 Task: Create a due date automation trigger when advanced on, the moment a card is due add dates with an overdue due date.
Action: Mouse moved to (918, 270)
Screenshot: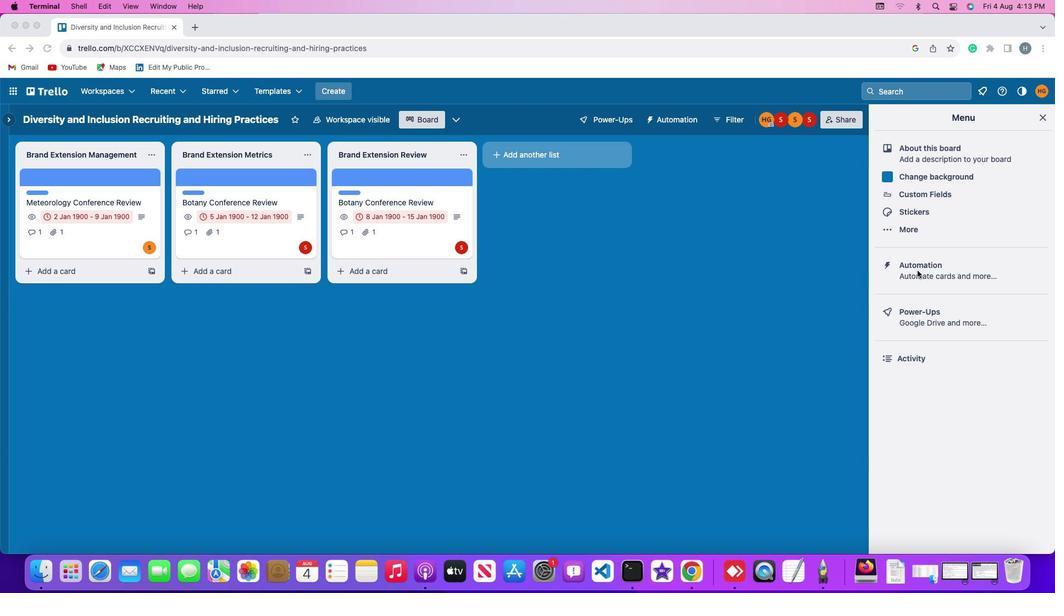 
Action: Mouse pressed left at (918, 270)
Screenshot: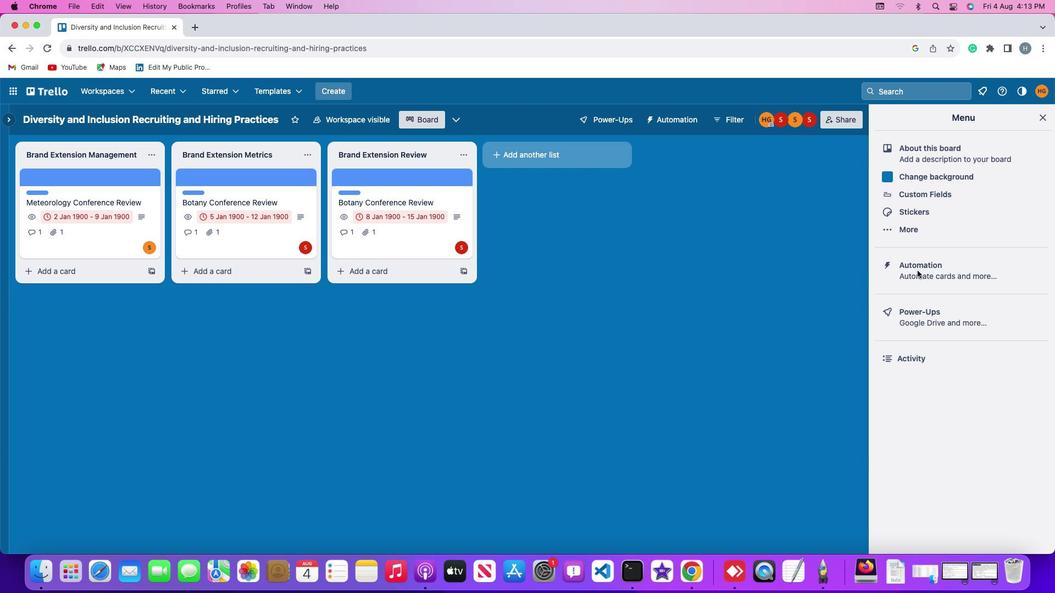 
Action: Mouse pressed left at (918, 270)
Screenshot: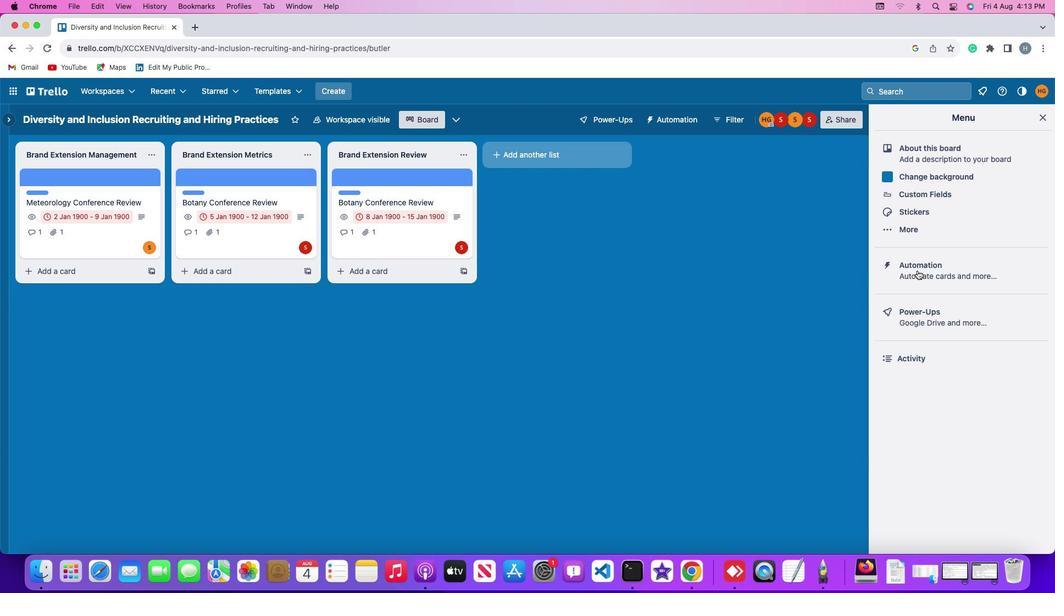 
Action: Mouse moved to (69, 260)
Screenshot: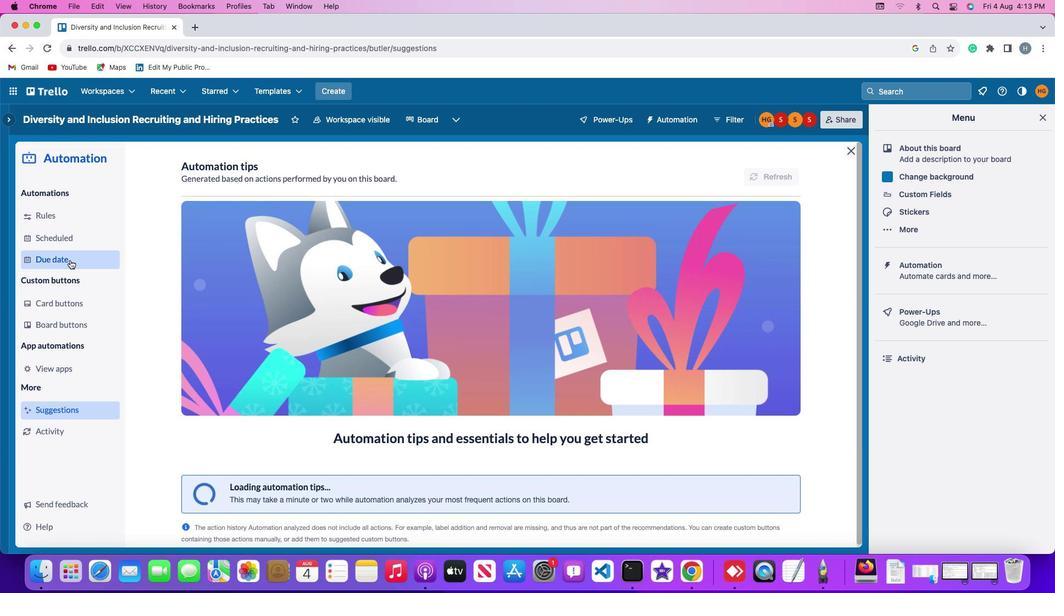 
Action: Mouse pressed left at (69, 260)
Screenshot: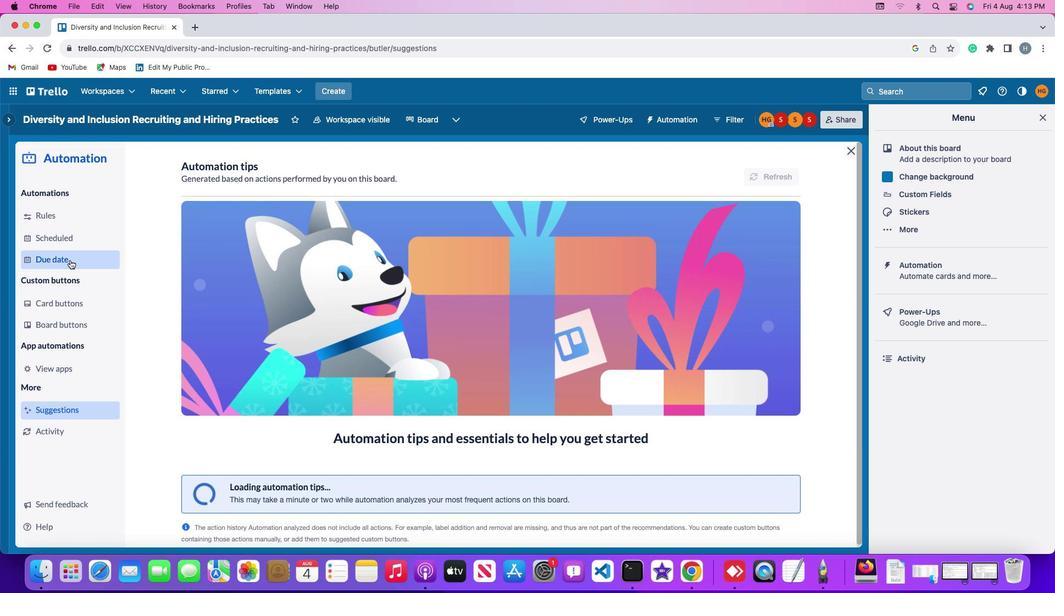 
Action: Mouse moved to (736, 166)
Screenshot: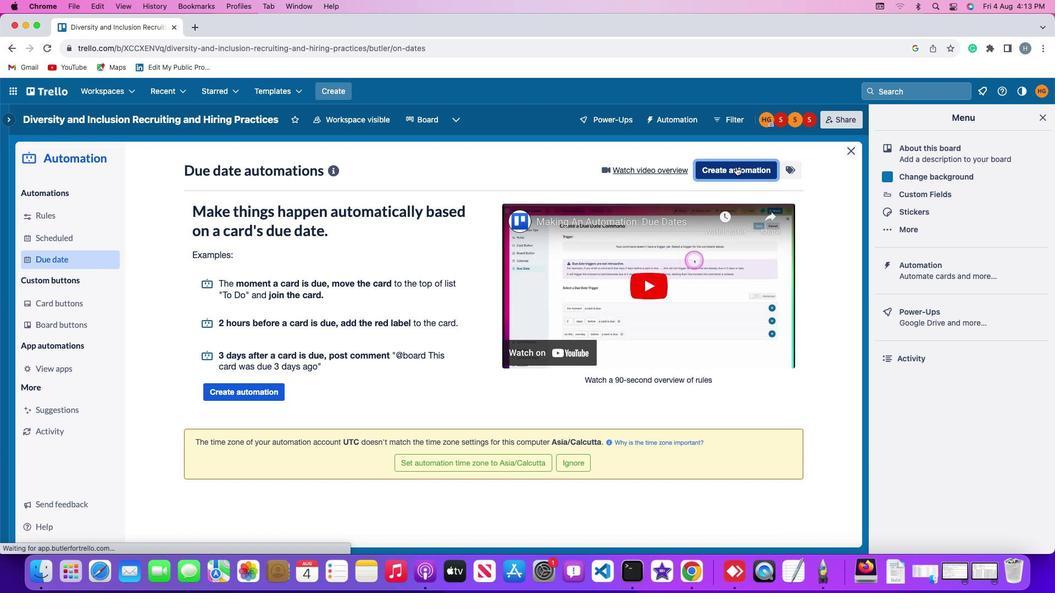 
Action: Mouse pressed left at (736, 166)
Screenshot: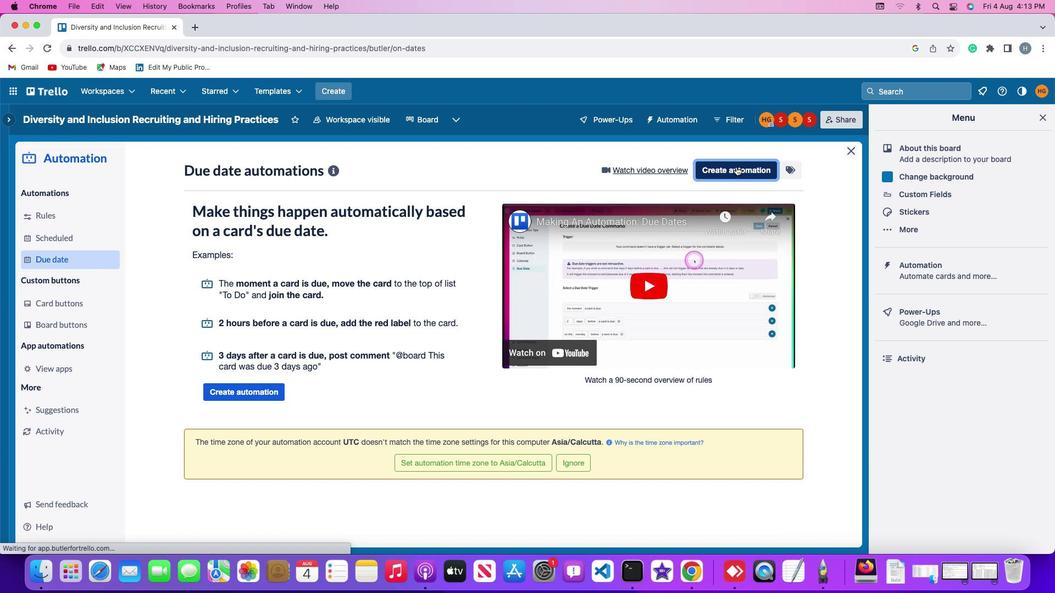 
Action: Mouse moved to (459, 273)
Screenshot: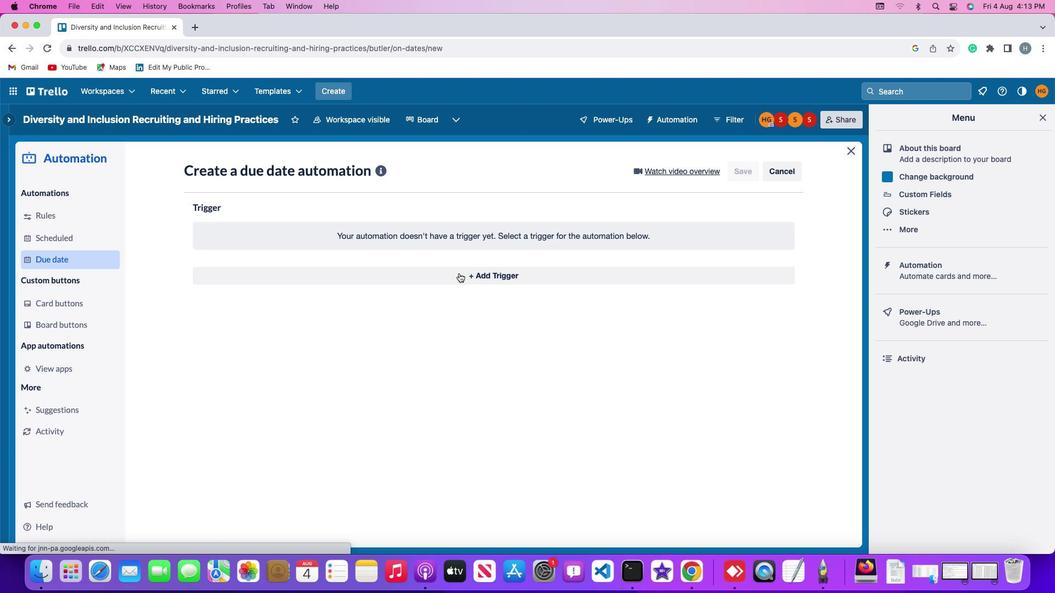 
Action: Mouse pressed left at (459, 273)
Screenshot: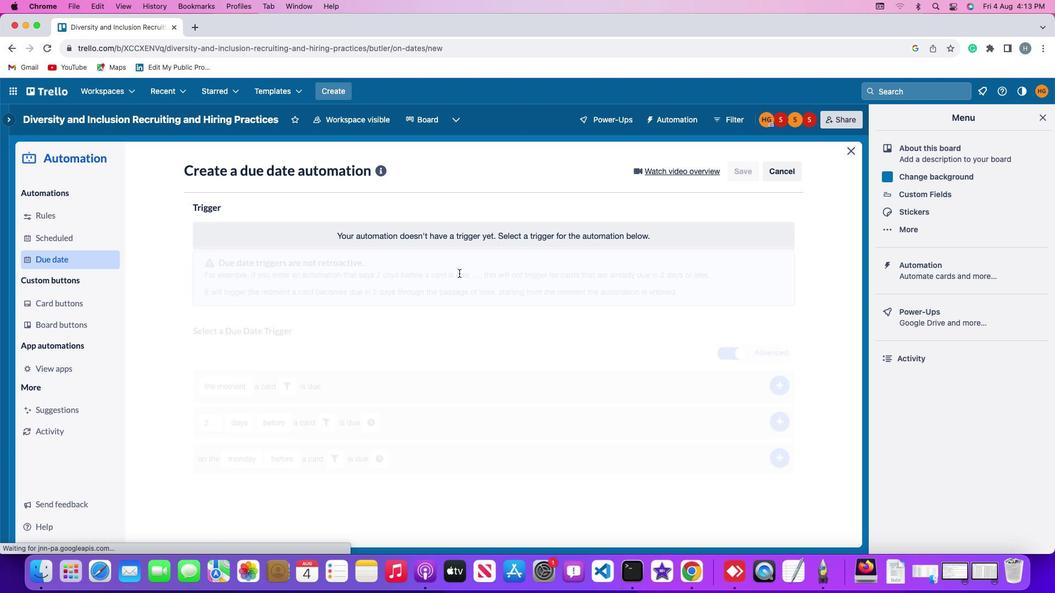 
Action: Mouse moved to (230, 402)
Screenshot: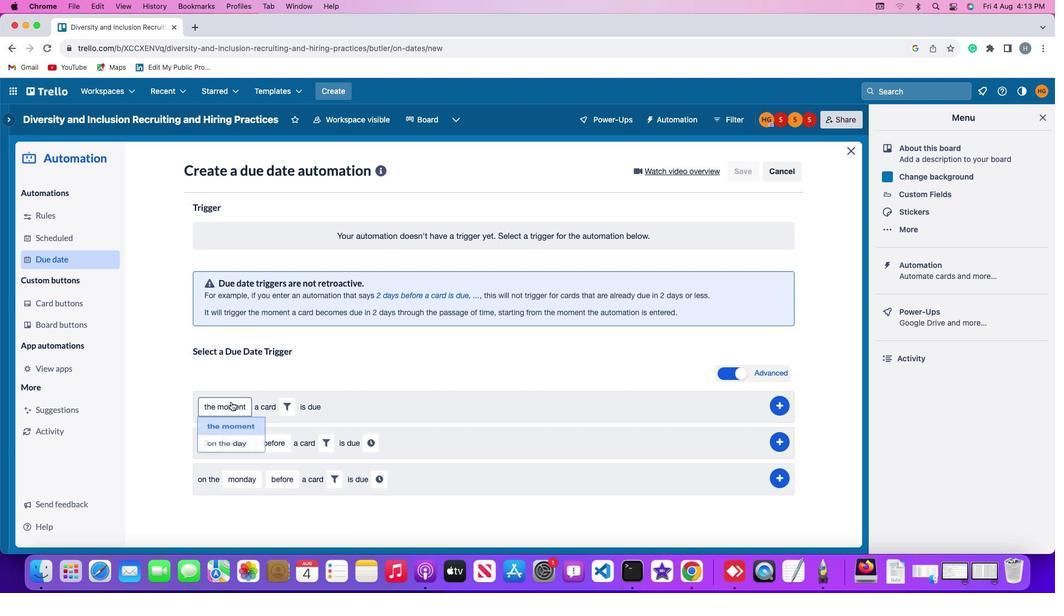
Action: Mouse pressed left at (230, 402)
Screenshot: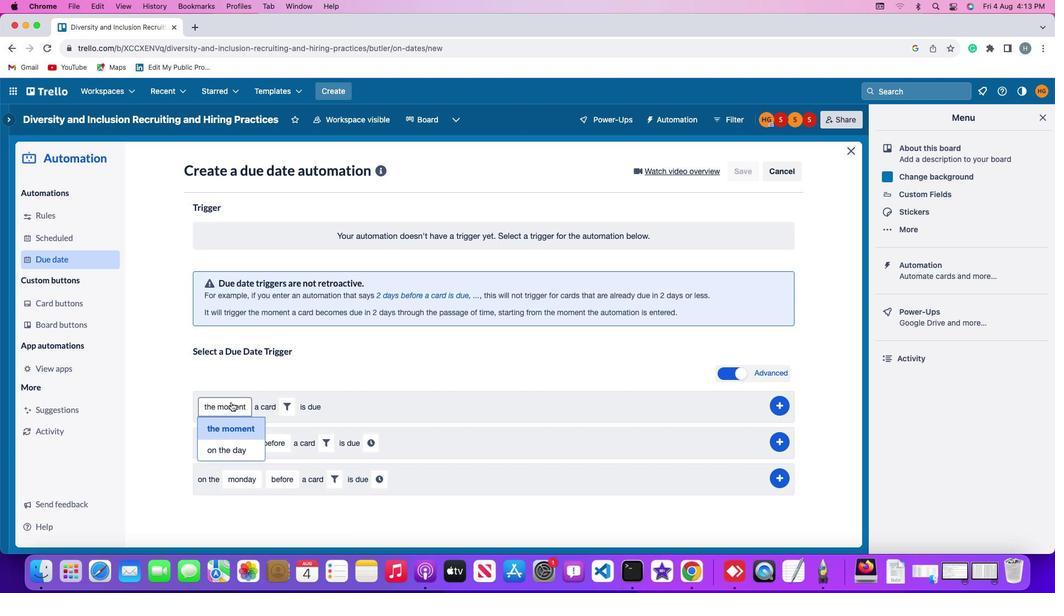 
Action: Mouse moved to (234, 424)
Screenshot: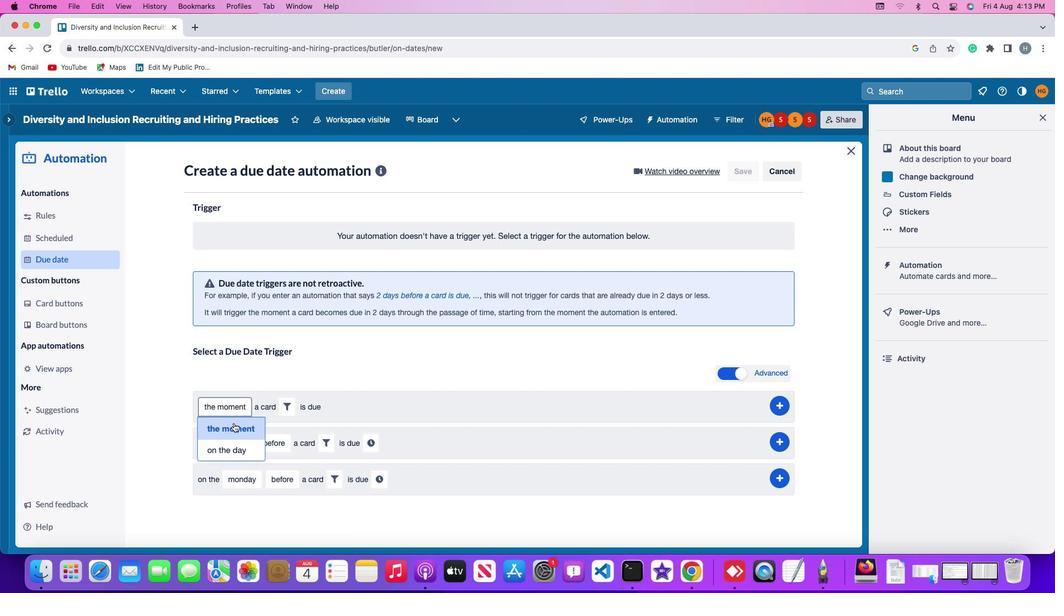 
Action: Mouse pressed left at (234, 424)
Screenshot: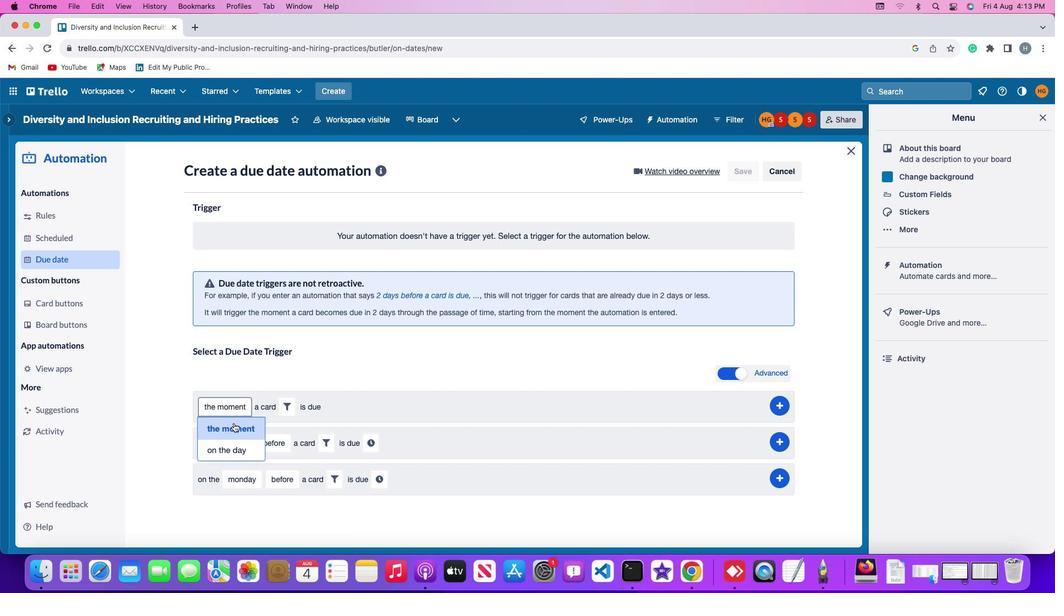 
Action: Mouse moved to (287, 404)
Screenshot: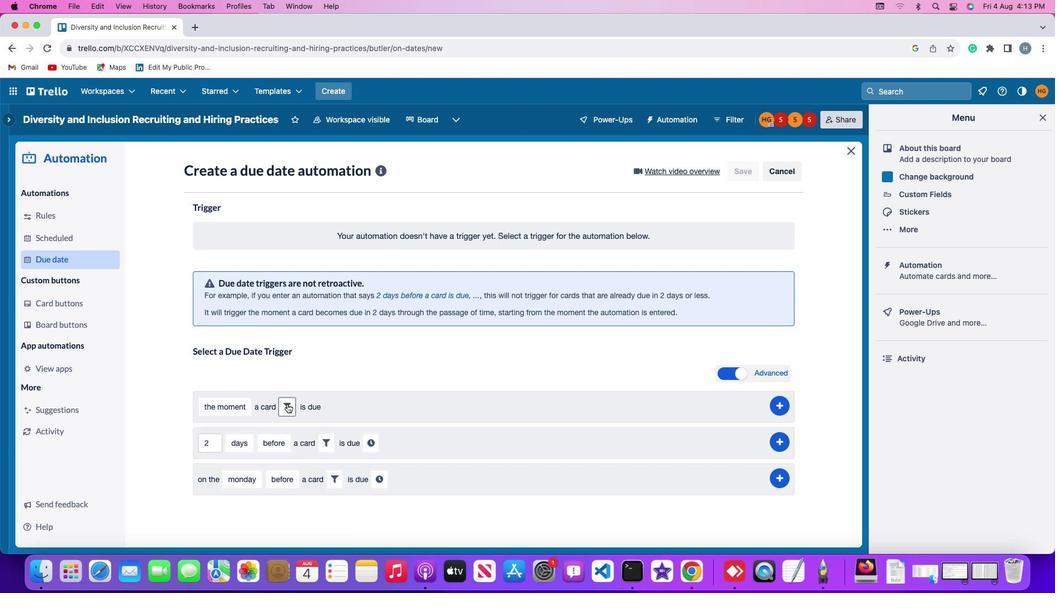 
Action: Mouse pressed left at (287, 404)
Screenshot: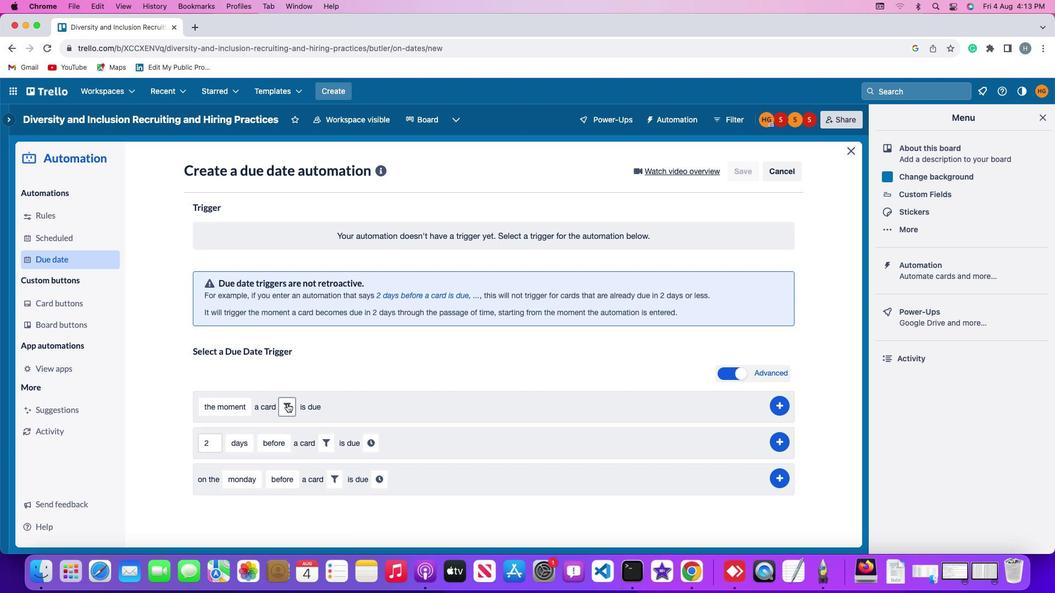 
Action: Mouse moved to (344, 439)
Screenshot: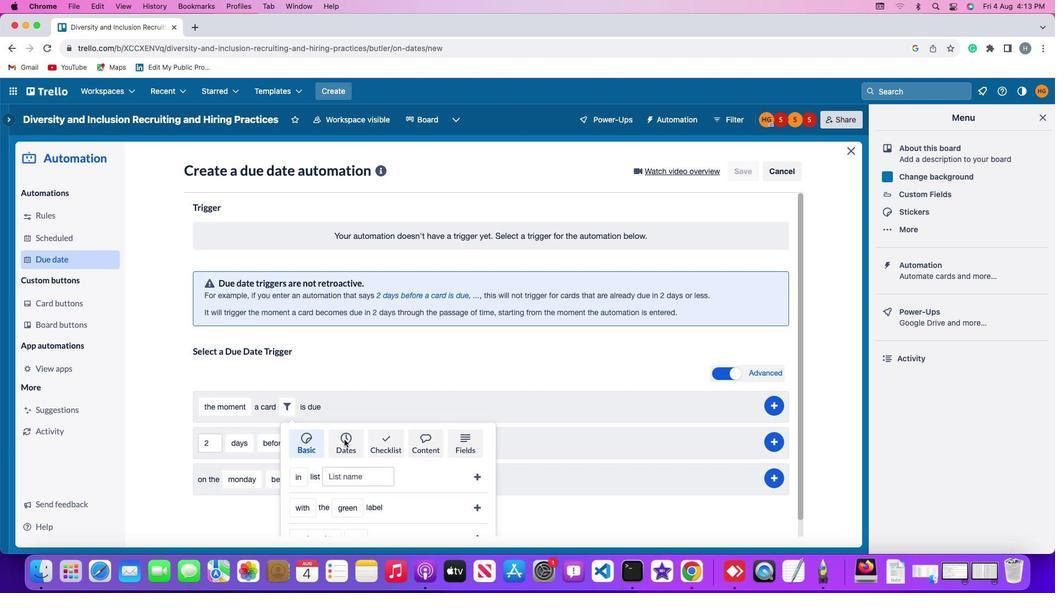 
Action: Mouse pressed left at (344, 439)
Screenshot: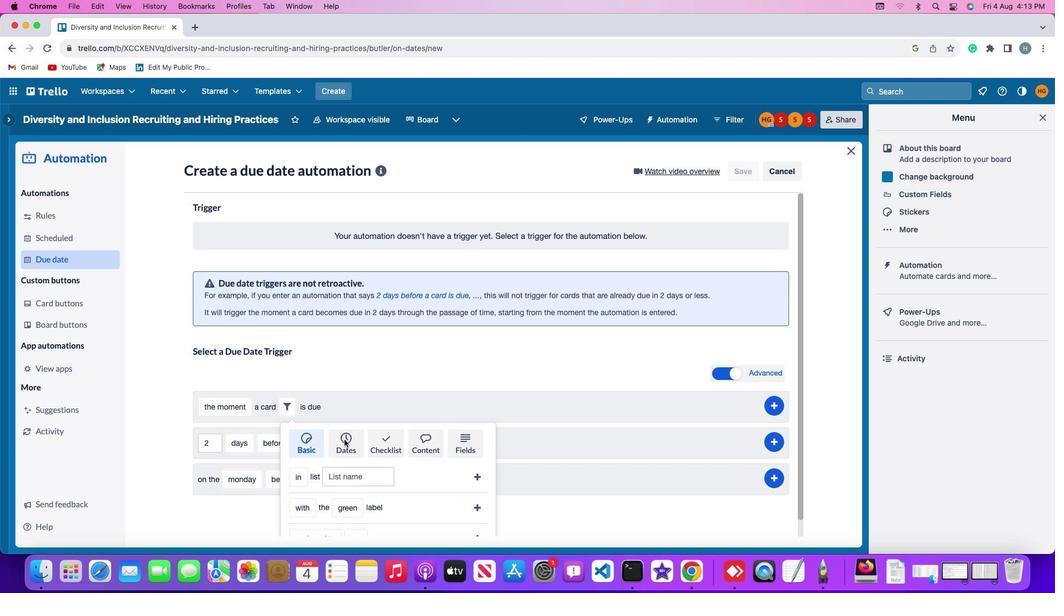 
Action: Mouse moved to (348, 458)
Screenshot: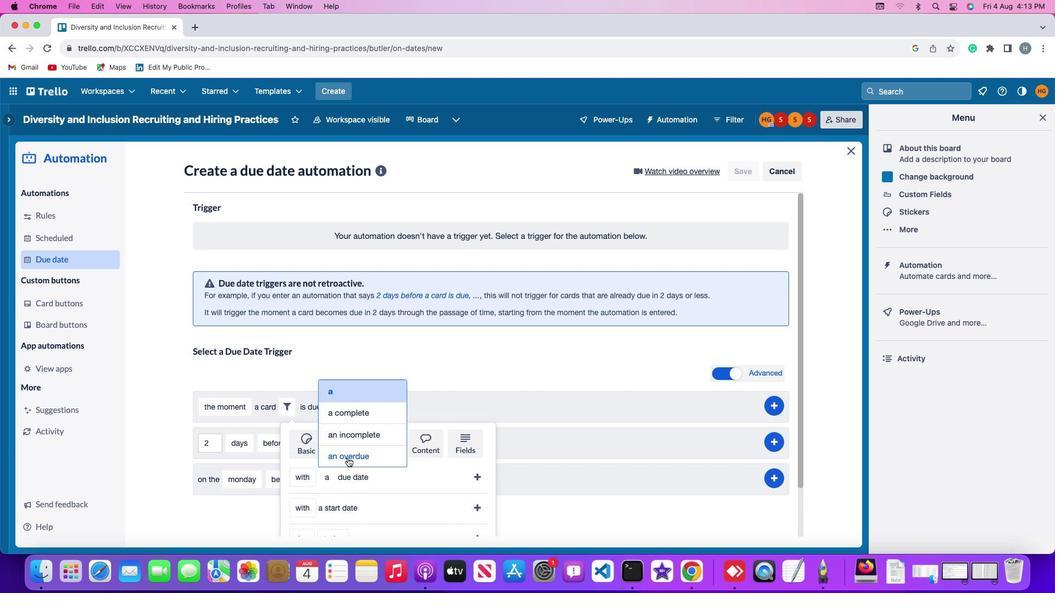 
Action: Mouse pressed left at (348, 458)
Screenshot: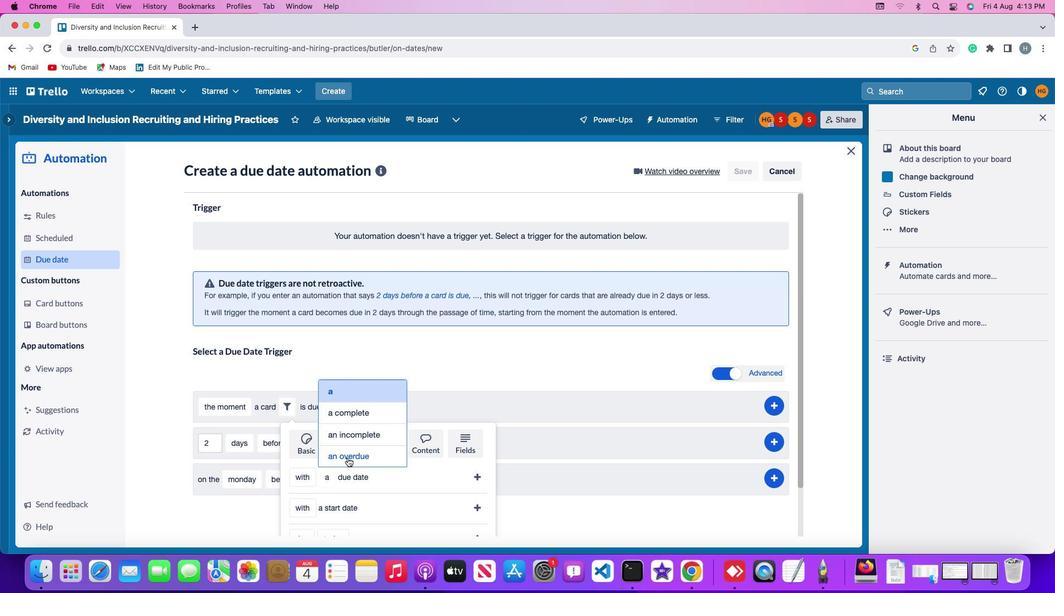 
Action: Mouse moved to (474, 475)
Screenshot: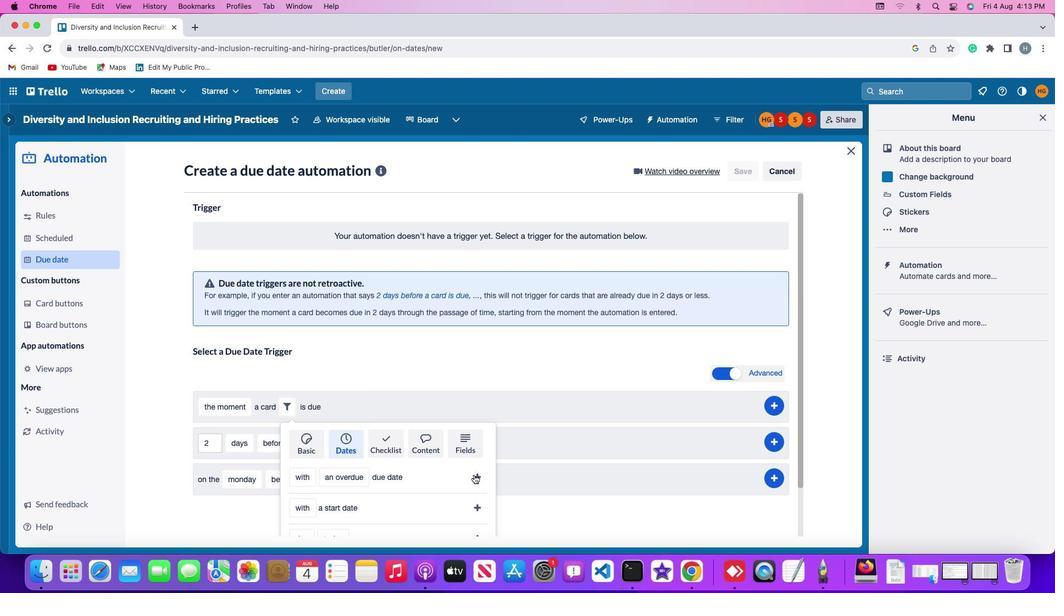 
Action: Mouse pressed left at (474, 475)
Screenshot: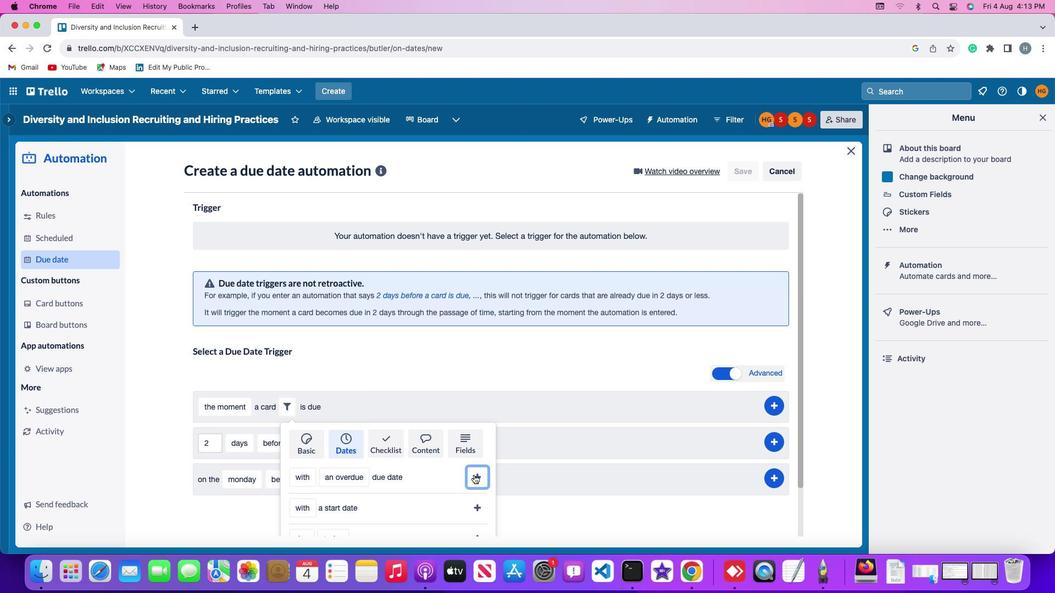 
Action: Mouse moved to (778, 403)
Screenshot: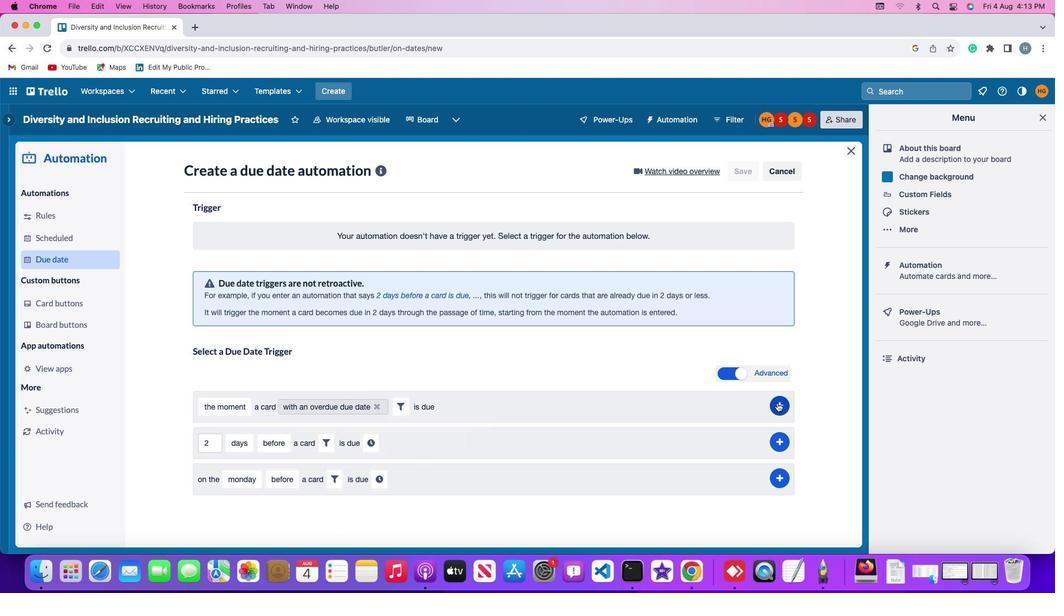 
Action: Mouse pressed left at (778, 403)
Screenshot: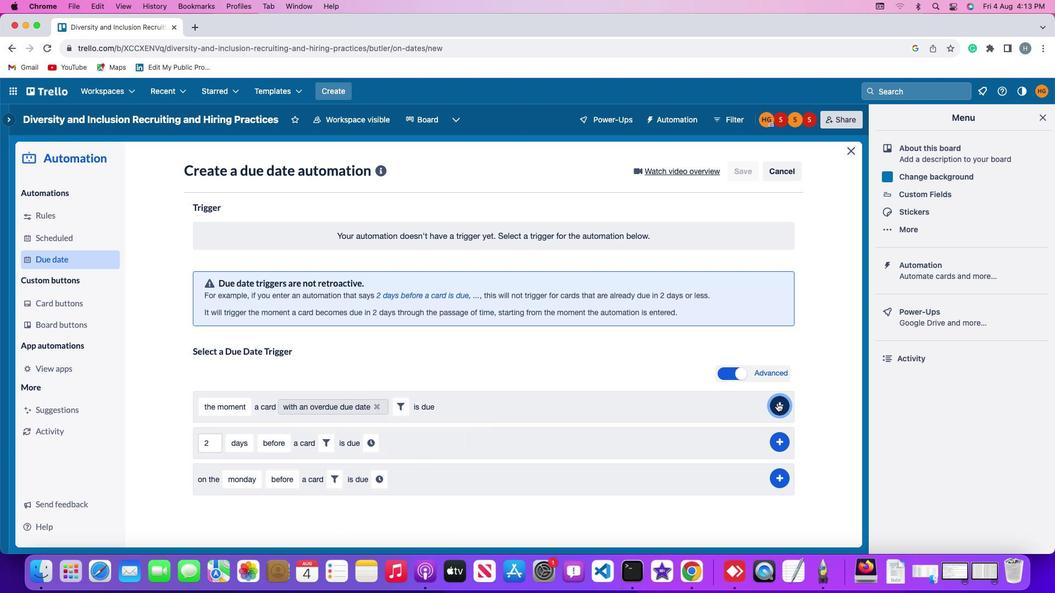 
Action: Mouse moved to (759, 301)
Screenshot: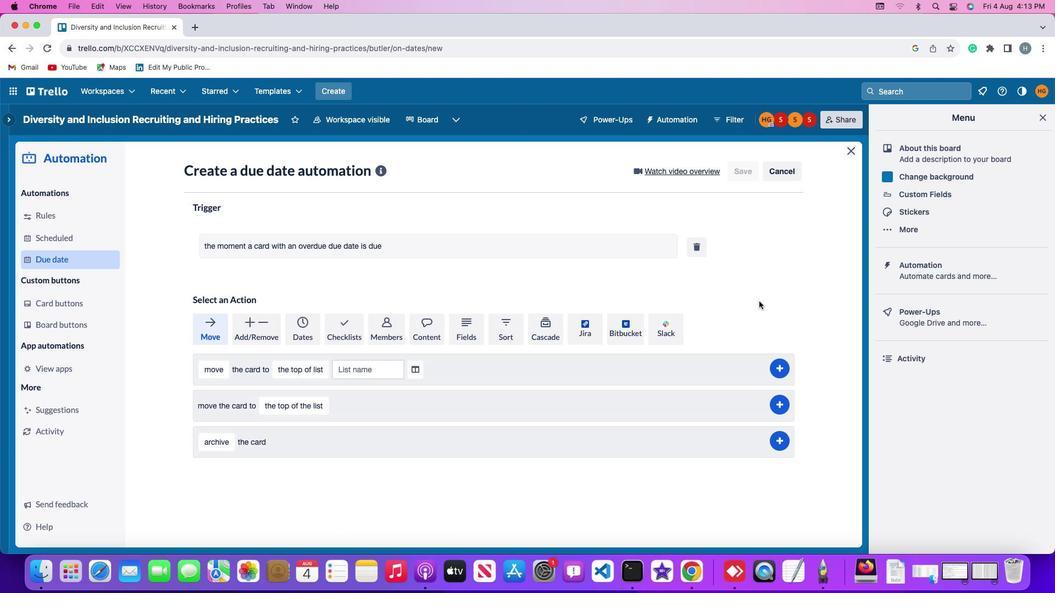 
